 Task: Change the x264 profile to baseline.
Action: Mouse moved to (117, 15)
Screenshot: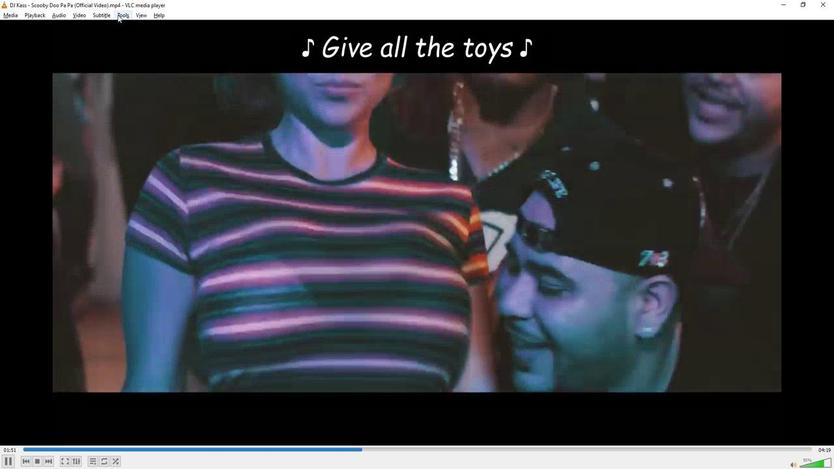 
Action: Mouse pressed left at (117, 15)
Screenshot: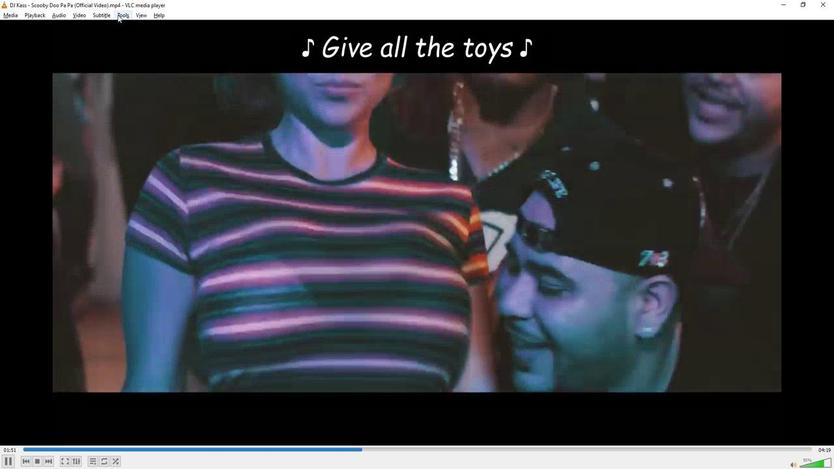 
Action: Mouse moved to (144, 120)
Screenshot: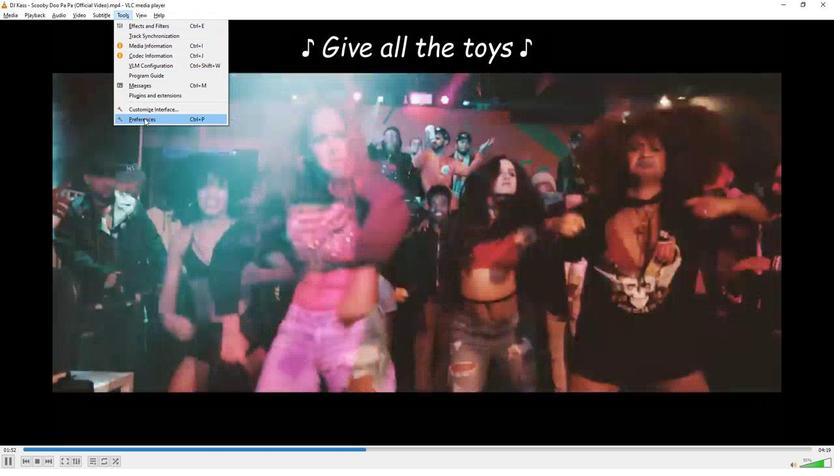 
Action: Mouse pressed left at (144, 120)
Screenshot: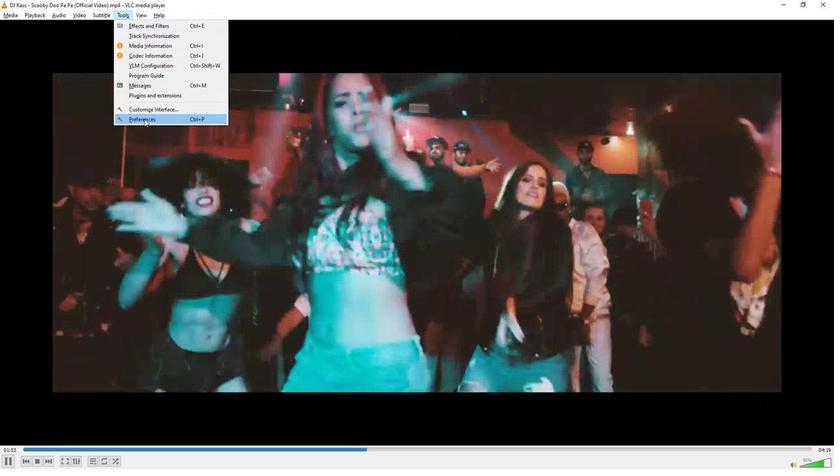 
Action: Mouse moved to (245, 122)
Screenshot: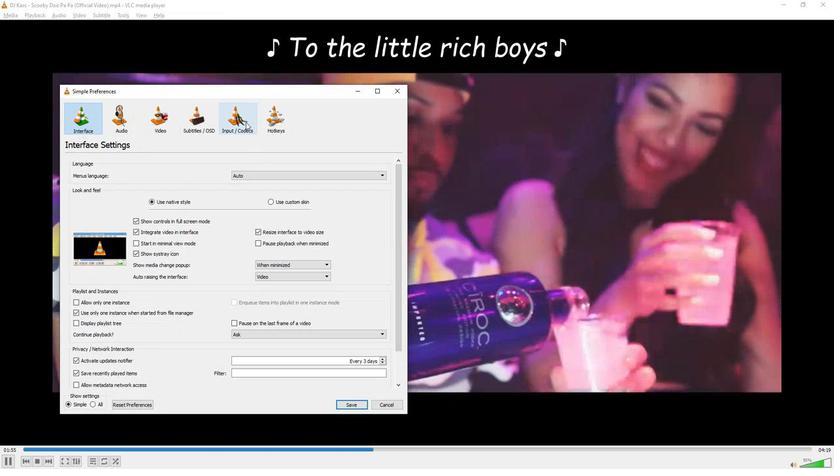 
Action: Mouse pressed left at (245, 122)
Screenshot: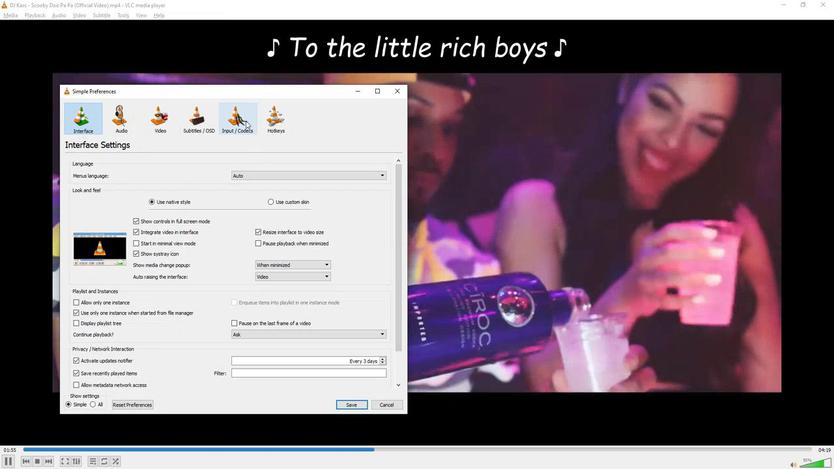 
Action: Mouse moved to (280, 235)
Screenshot: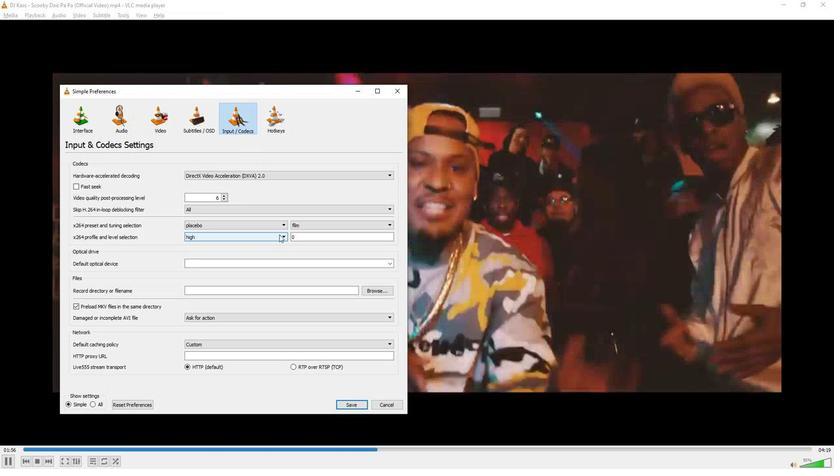 
Action: Mouse pressed left at (280, 235)
Screenshot: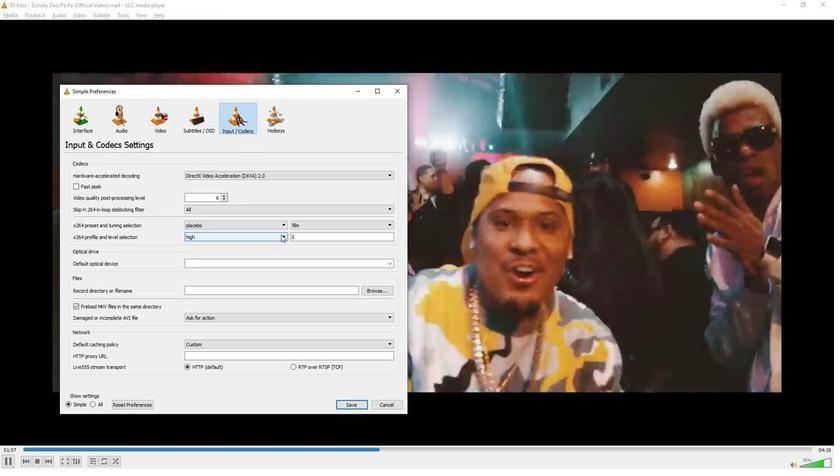 
Action: Mouse moved to (232, 243)
Screenshot: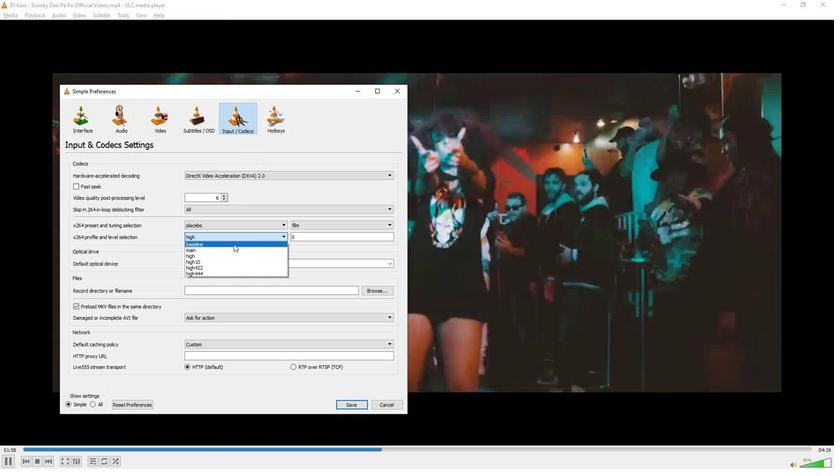 
Action: Mouse pressed left at (232, 243)
Screenshot: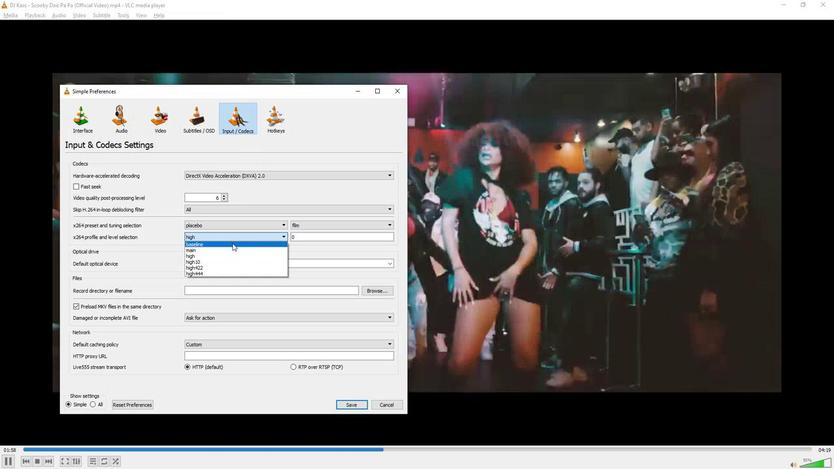 
Action: Mouse moved to (342, 388)
Screenshot: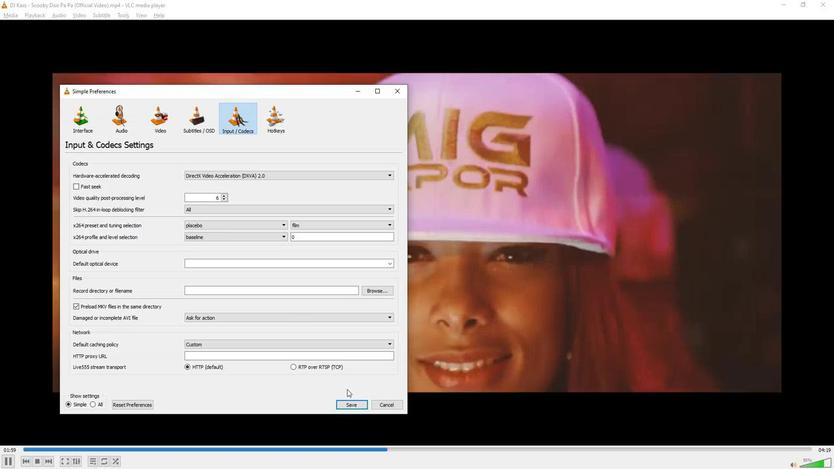 
